 Task: Look for products from Store Brand only.
Action: Mouse moved to (20, 92)
Screenshot: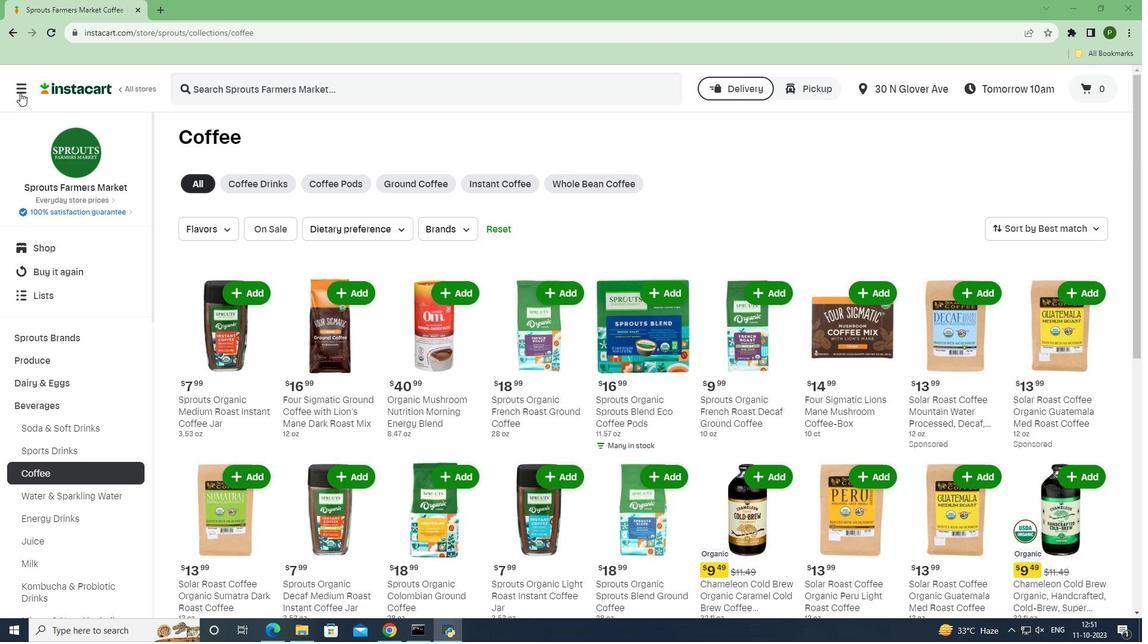 
Action: Mouse pressed left at (20, 92)
Screenshot: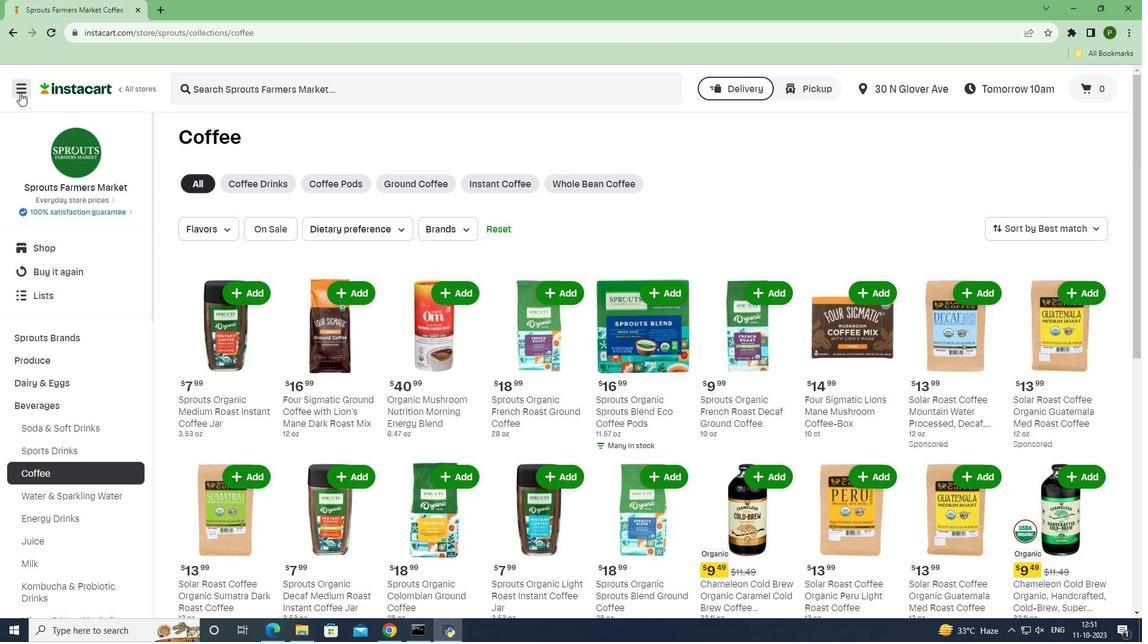 
Action: Mouse moved to (64, 317)
Screenshot: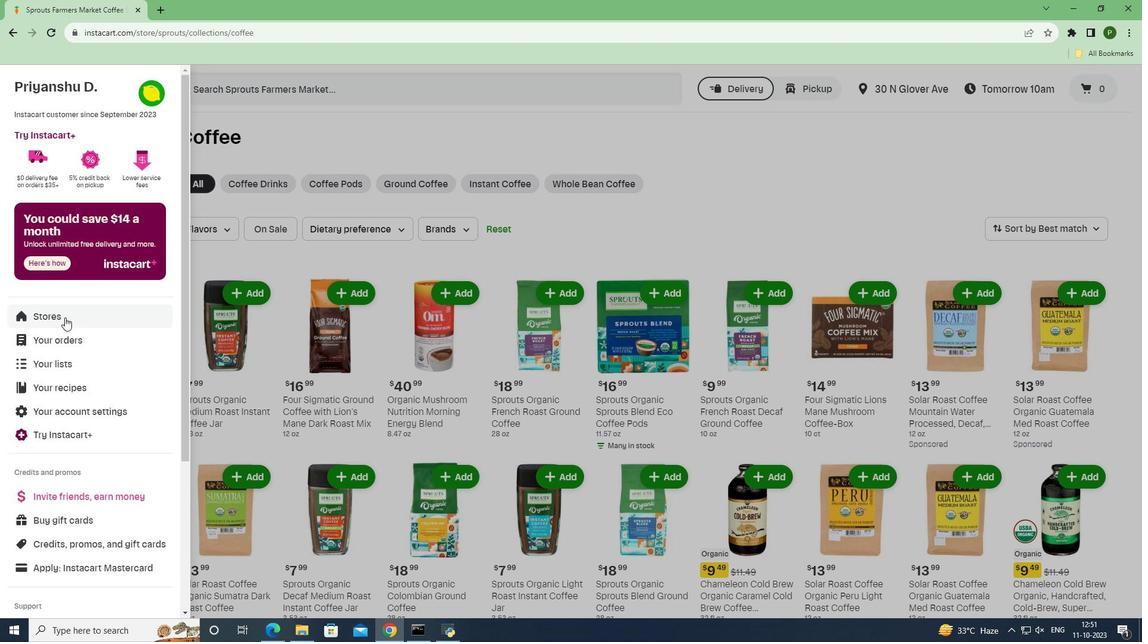 
Action: Mouse pressed left at (64, 317)
Screenshot: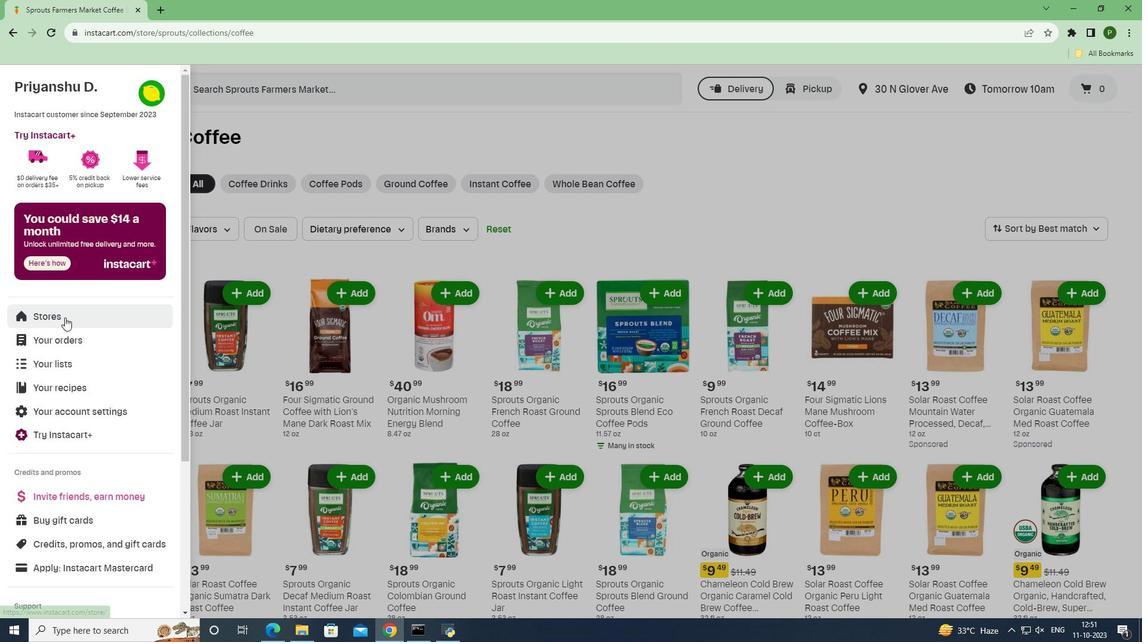 
Action: Mouse moved to (263, 130)
Screenshot: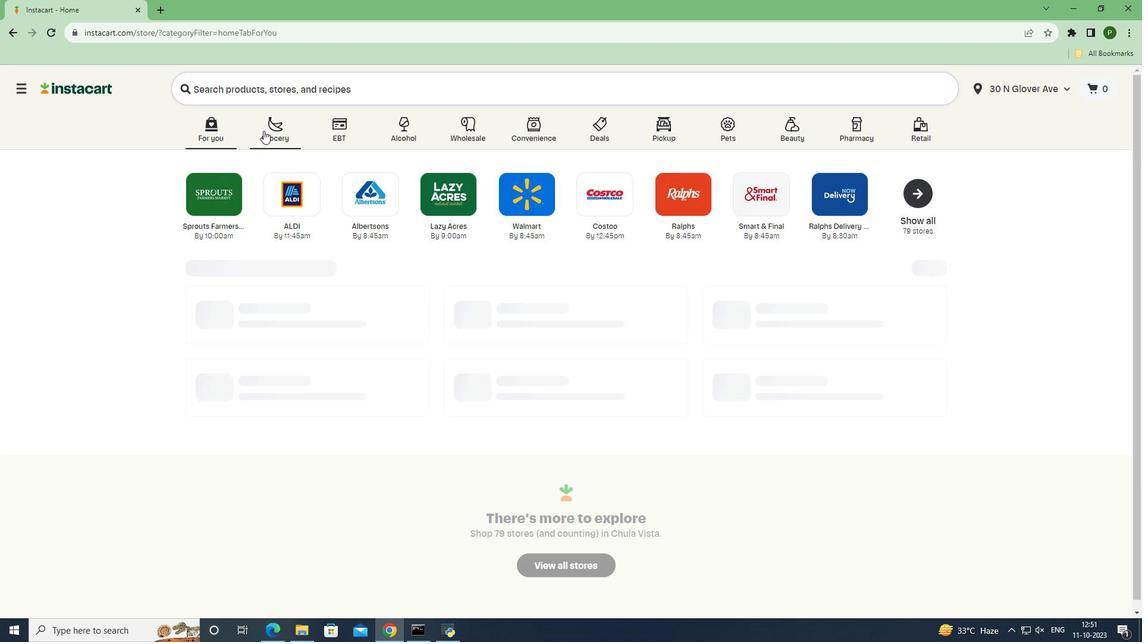 
Action: Mouse pressed left at (263, 130)
Screenshot: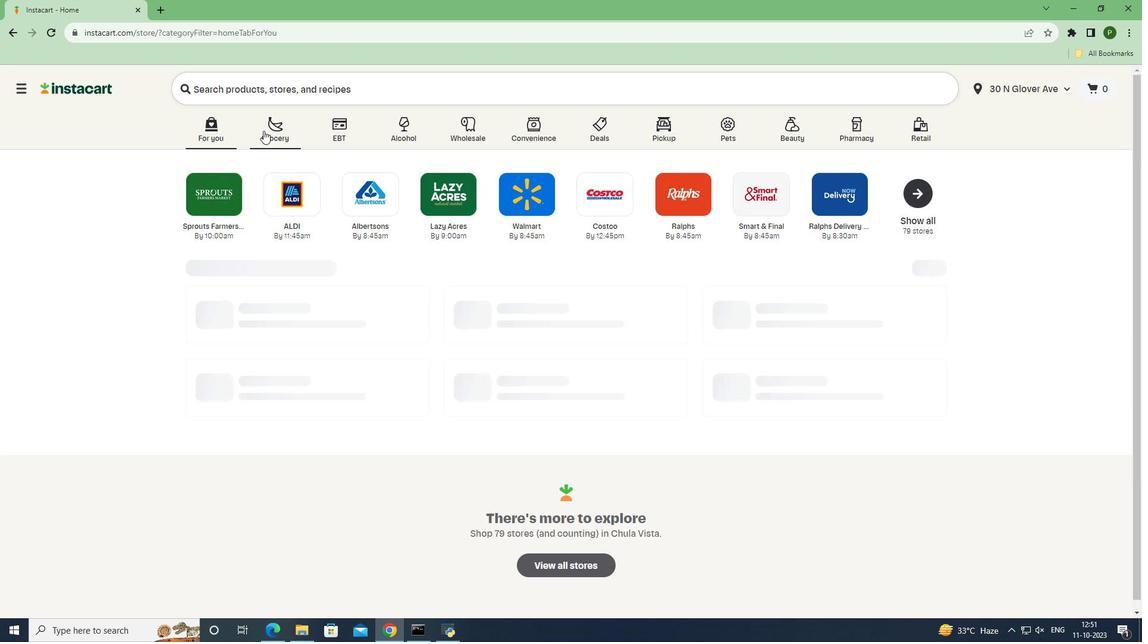 
Action: Mouse moved to (481, 267)
Screenshot: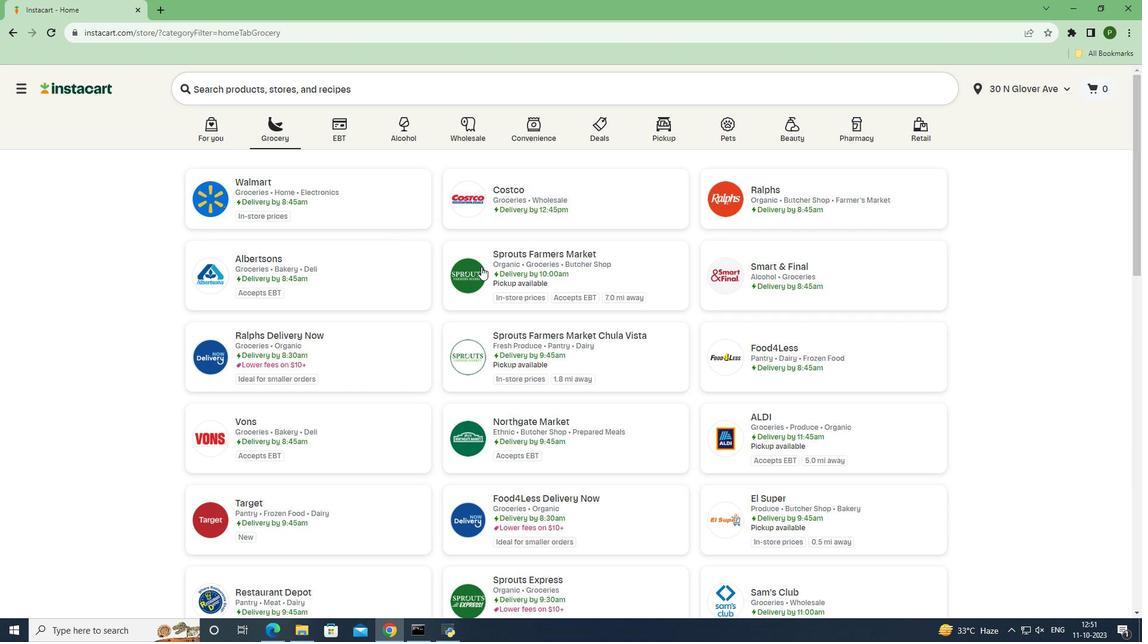 
Action: Mouse pressed left at (481, 267)
Screenshot: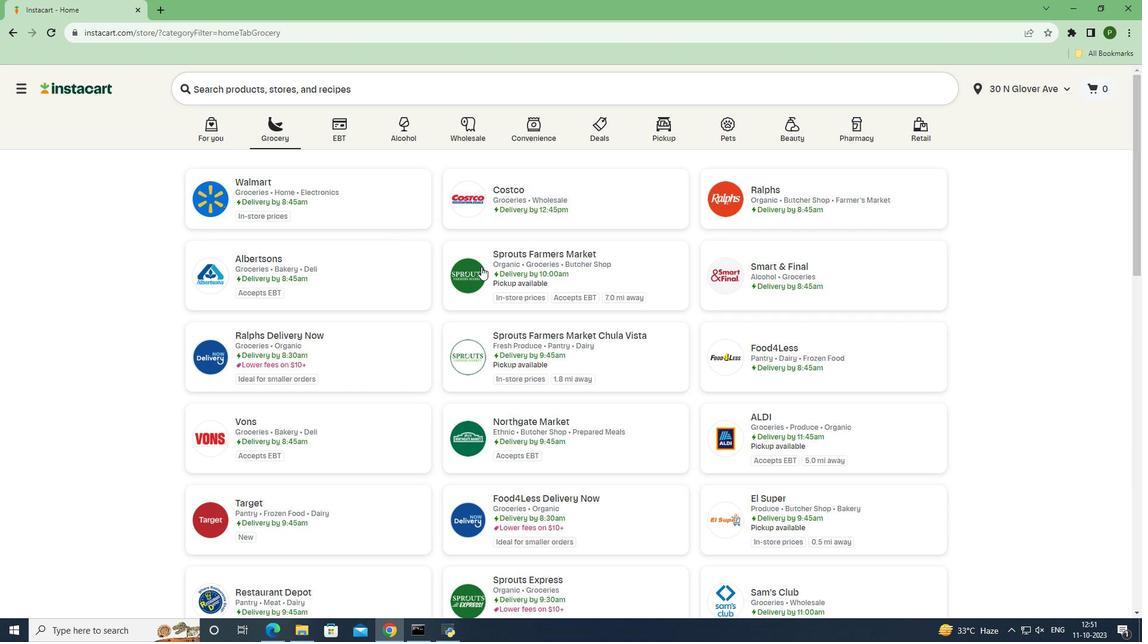 
Action: Mouse moved to (73, 407)
Screenshot: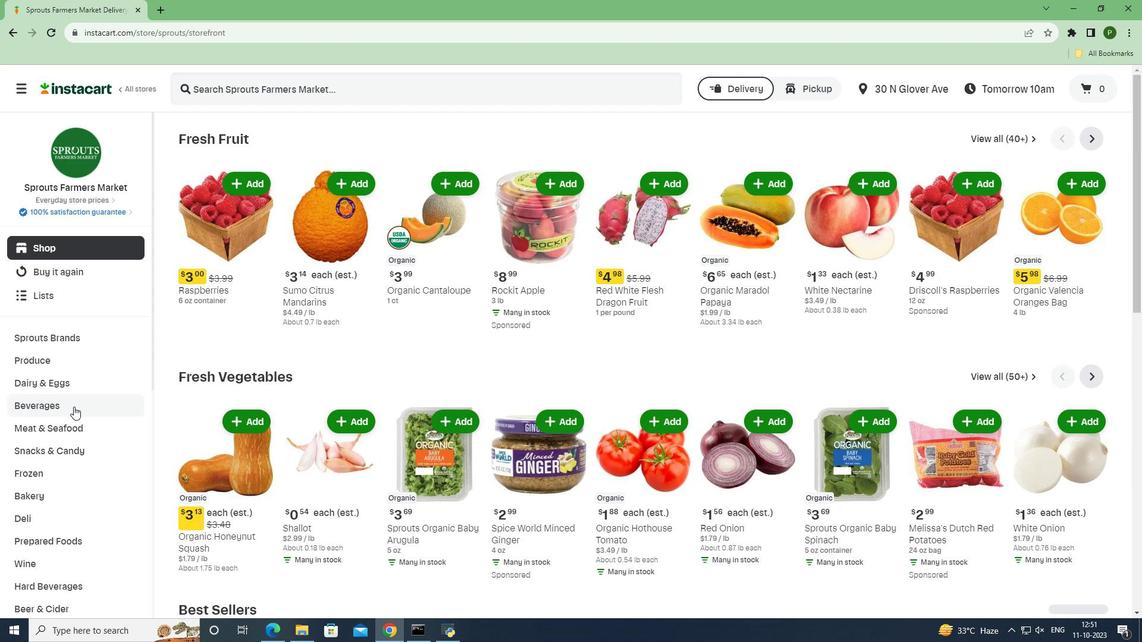 
Action: Mouse pressed left at (73, 407)
Screenshot: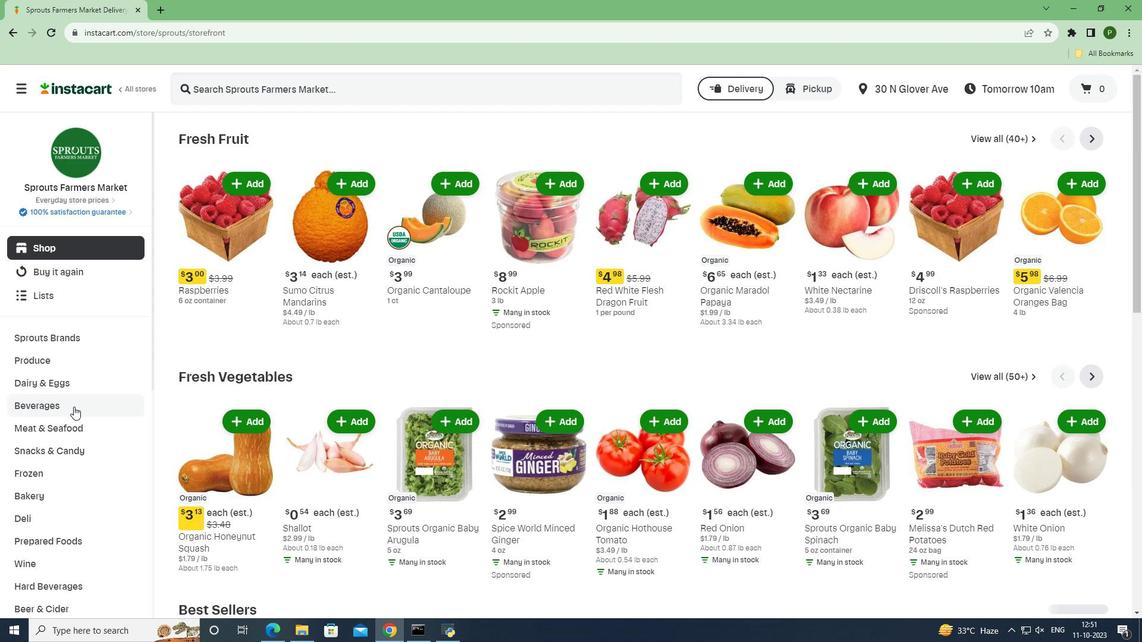 
Action: Mouse moved to (44, 471)
Screenshot: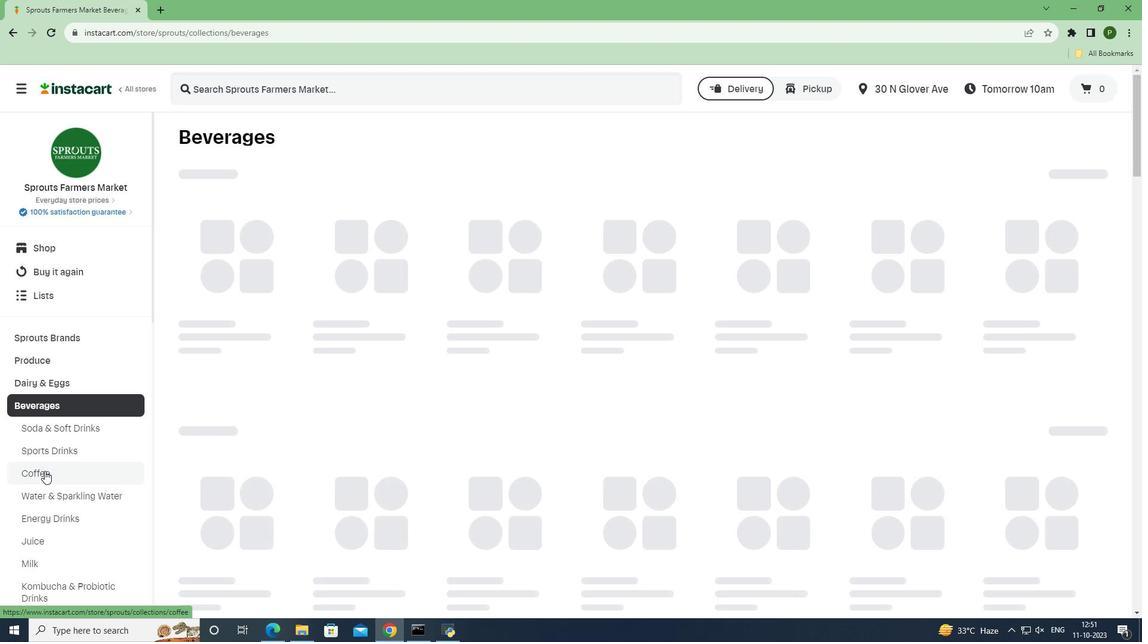 
Action: Mouse pressed left at (44, 471)
Screenshot: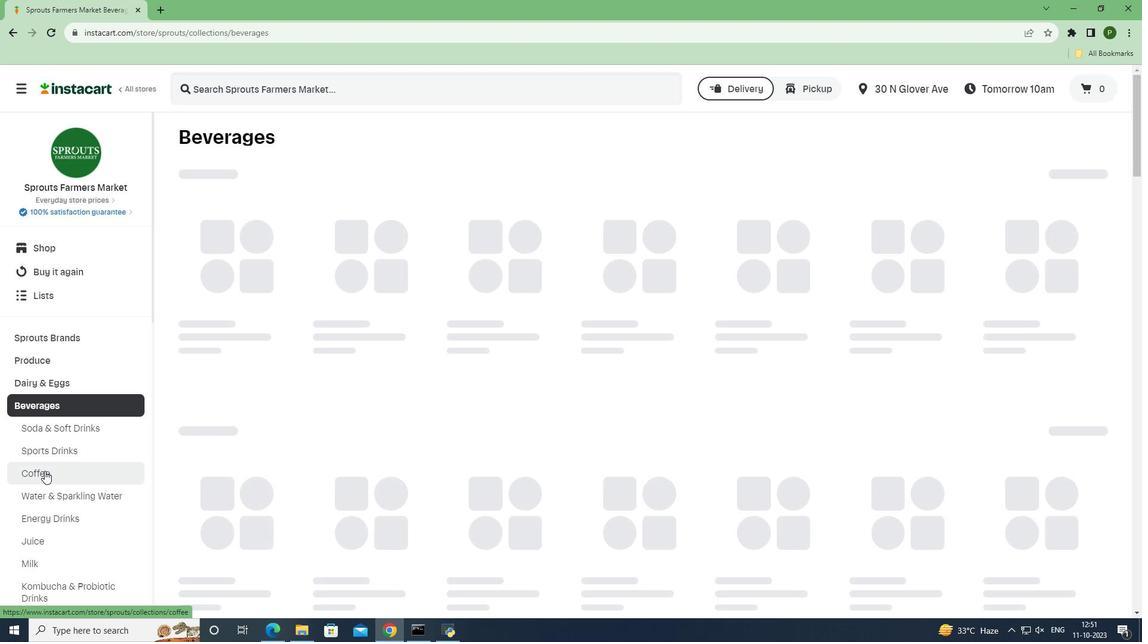 
Action: Mouse moved to (441, 226)
Screenshot: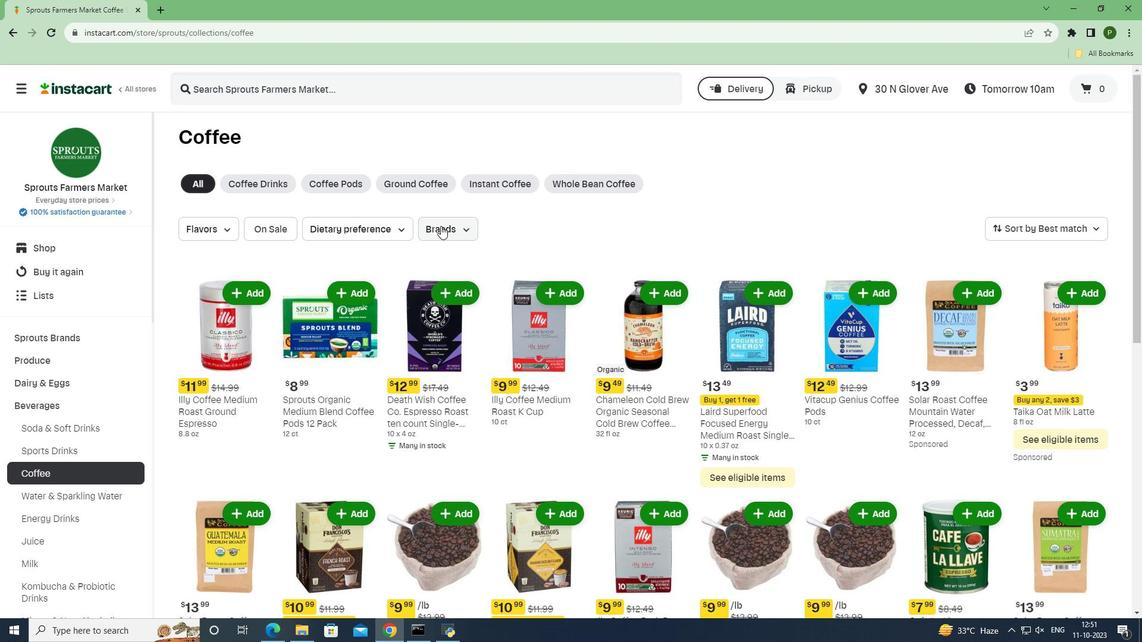 
Action: Mouse pressed left at (441, 226)
Screenshot: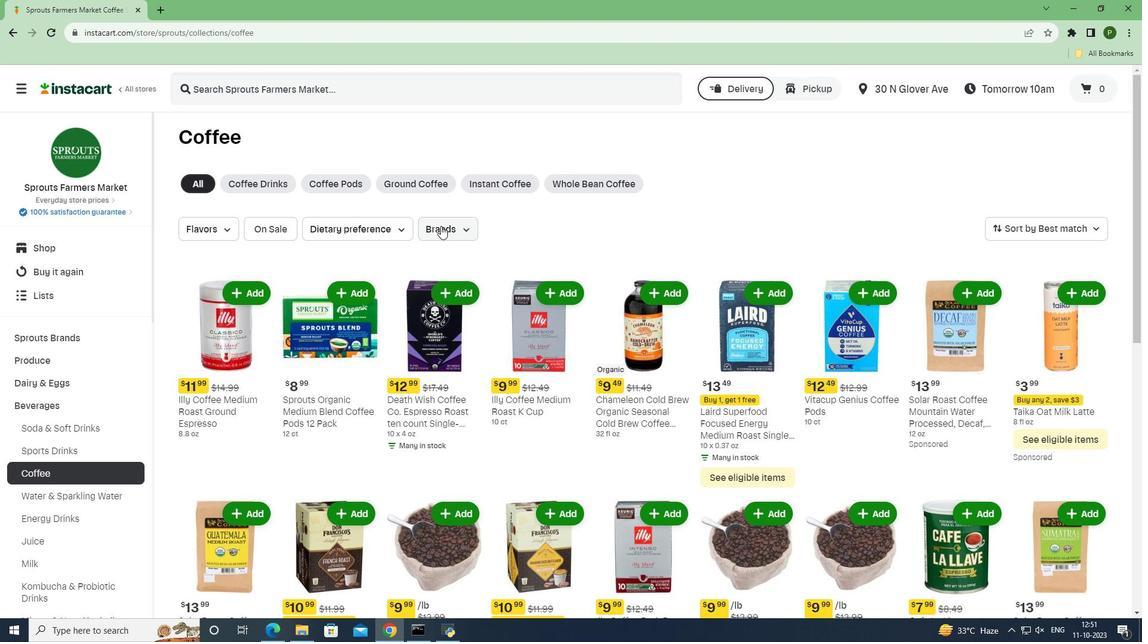 
Action: Mouse moved to (454, 264)
Screenshot: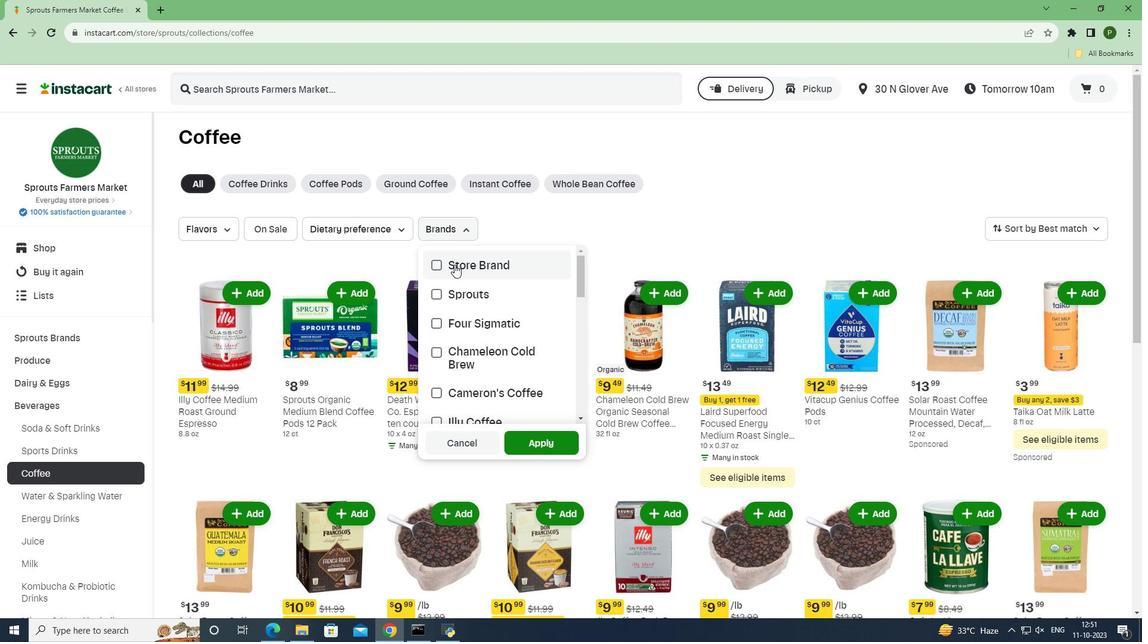 
Action: Mouse pressed left at (454, 264)
Screenshot: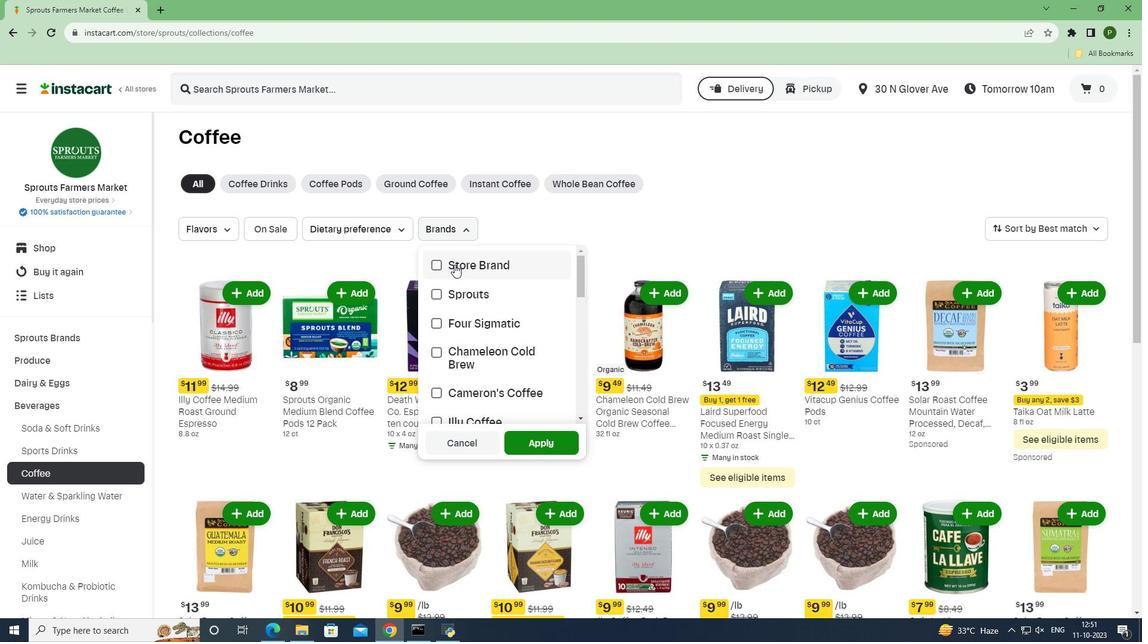 
Action: Mouse moved to (541, 439)
Screenshot: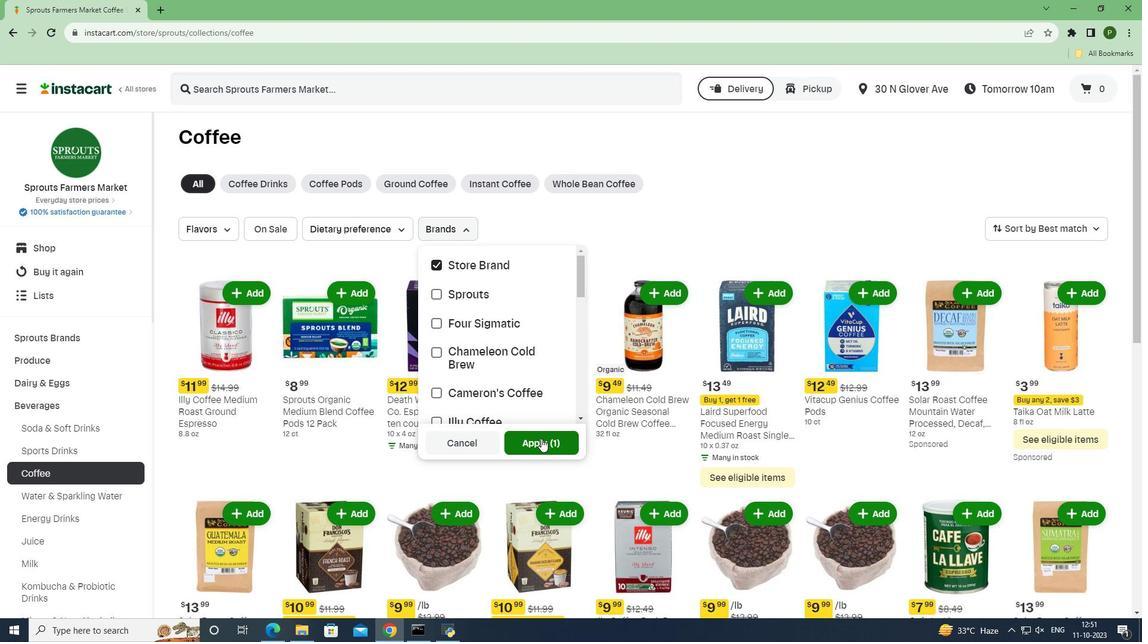 
Action: Mouse pressed left at (541, 439)
Screenshot: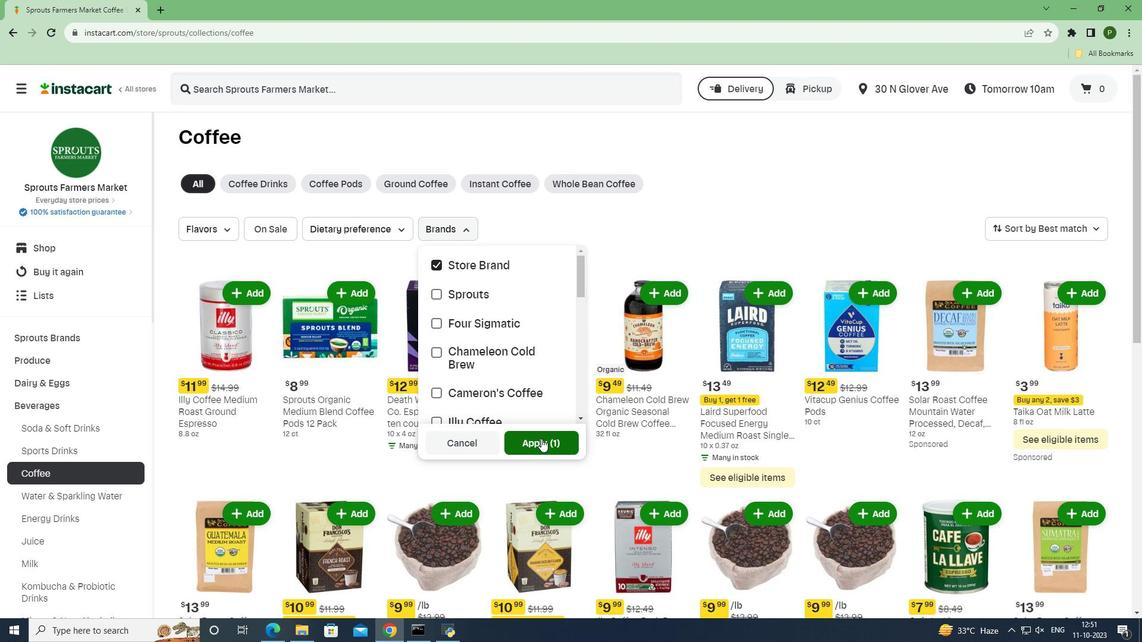 
Action: Mouse moved to (698, 490)
Screenshot: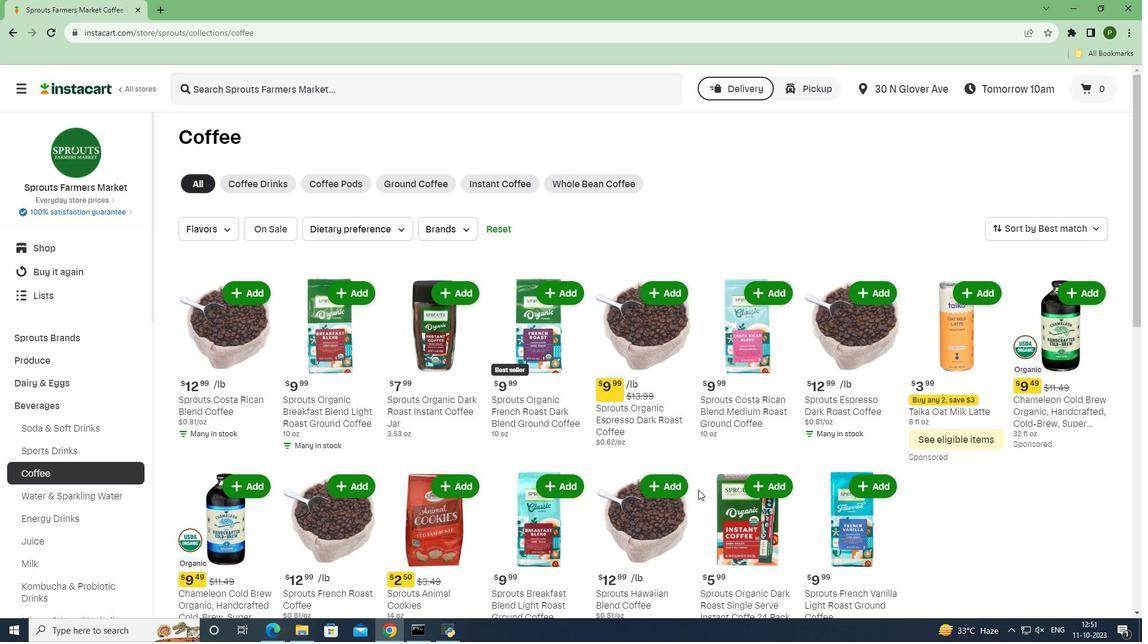 
Action: Mouse scrolled (698, 489) with delta (0, 0)
Screenshot: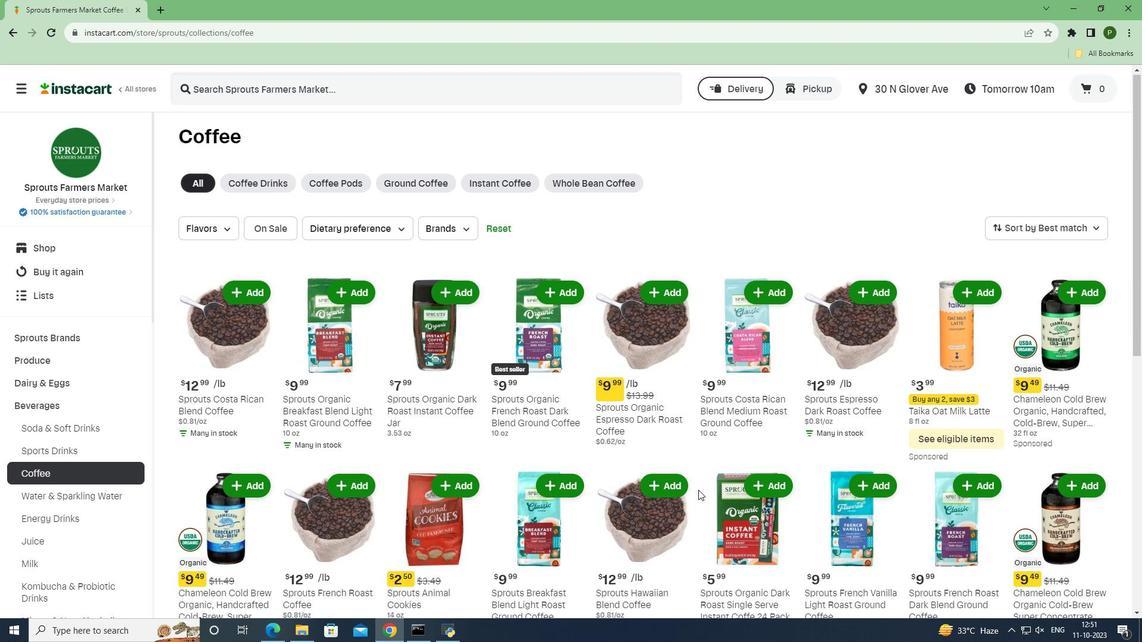 
Action: Mouse scrolled (698, 489) with delta (0, 0)
Screenshot: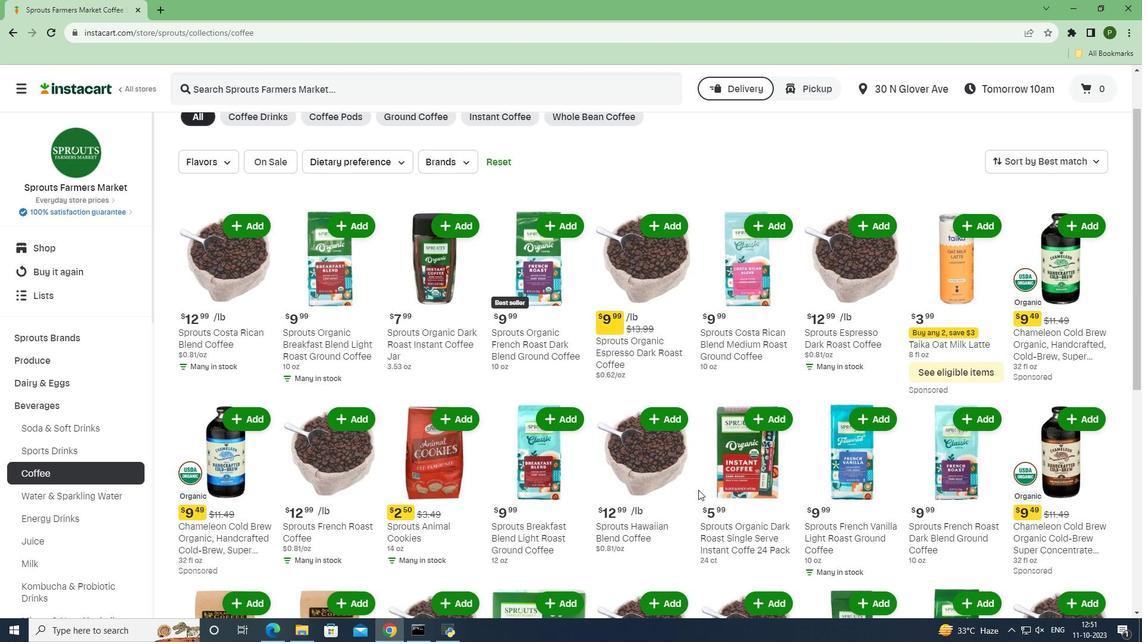 
